 Task: Change text box border to lose dashed.
Action: Mouse moved to (429, 213)
Screenshot: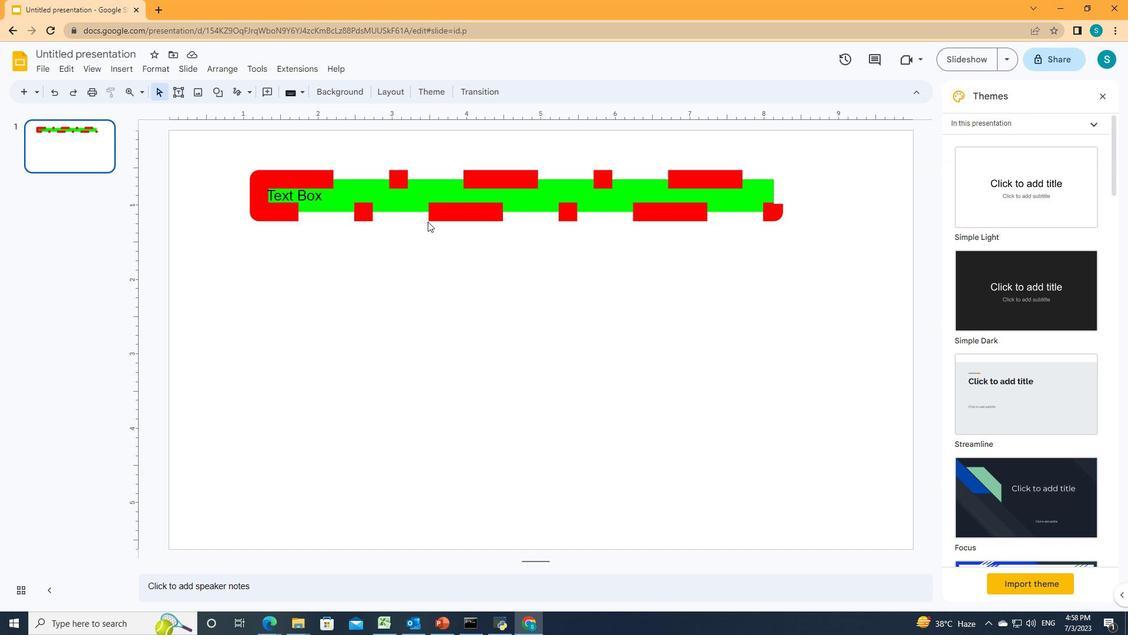 
Action: Mouse pressed left at (429, 213)
Screenshot: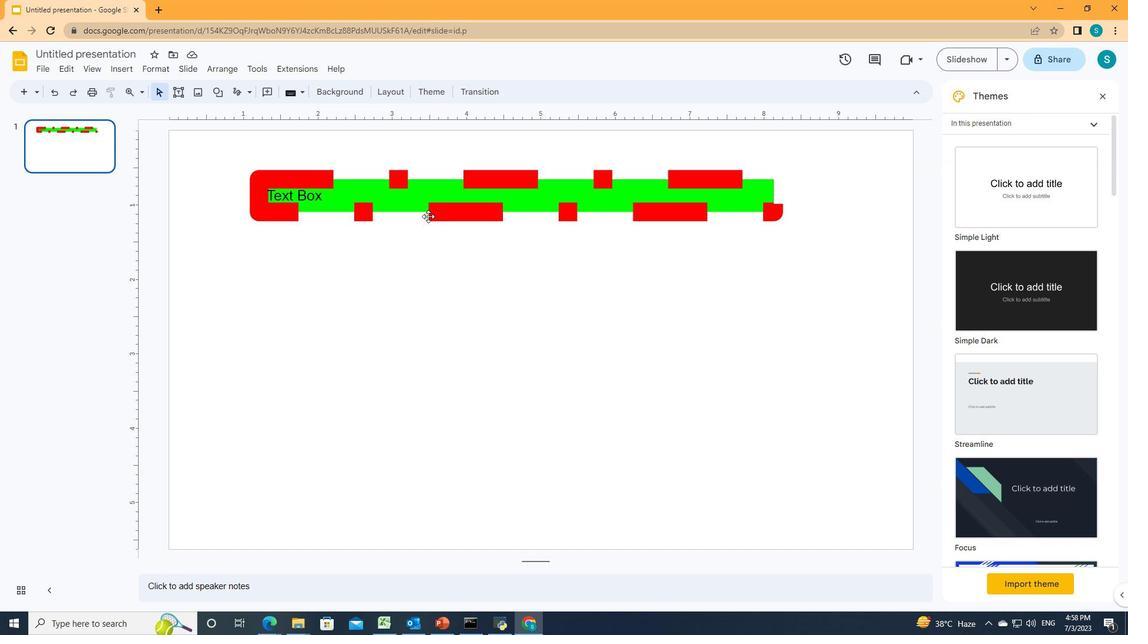
Action: Mouse moved to (331, 92)
Screenshot: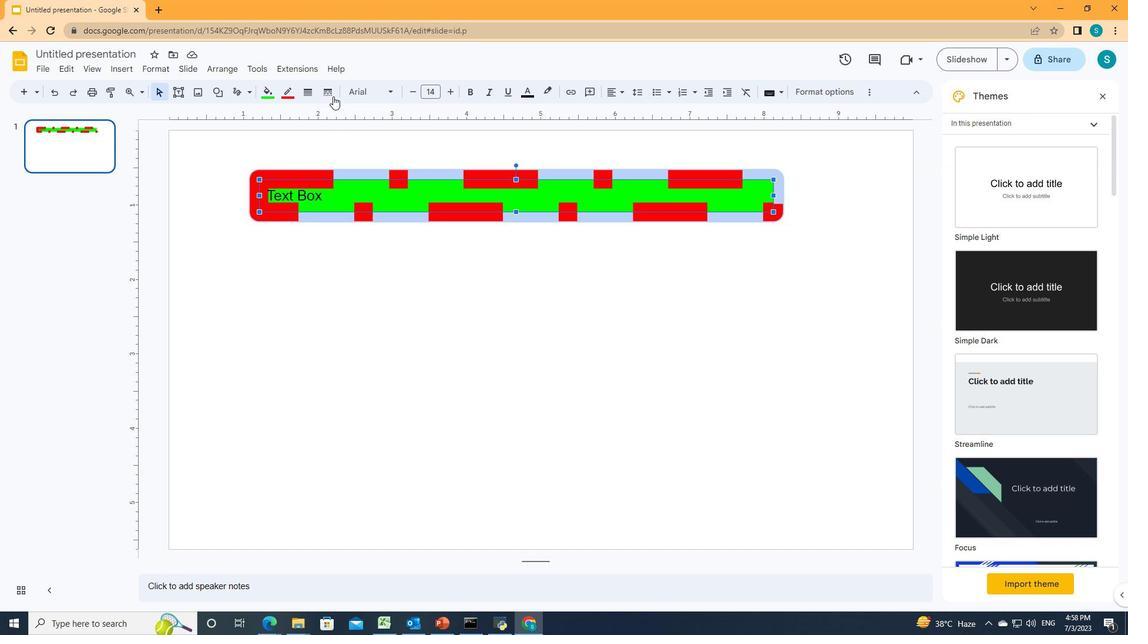 
Action: Mouse pressed left at (331, 92)
Screenshot: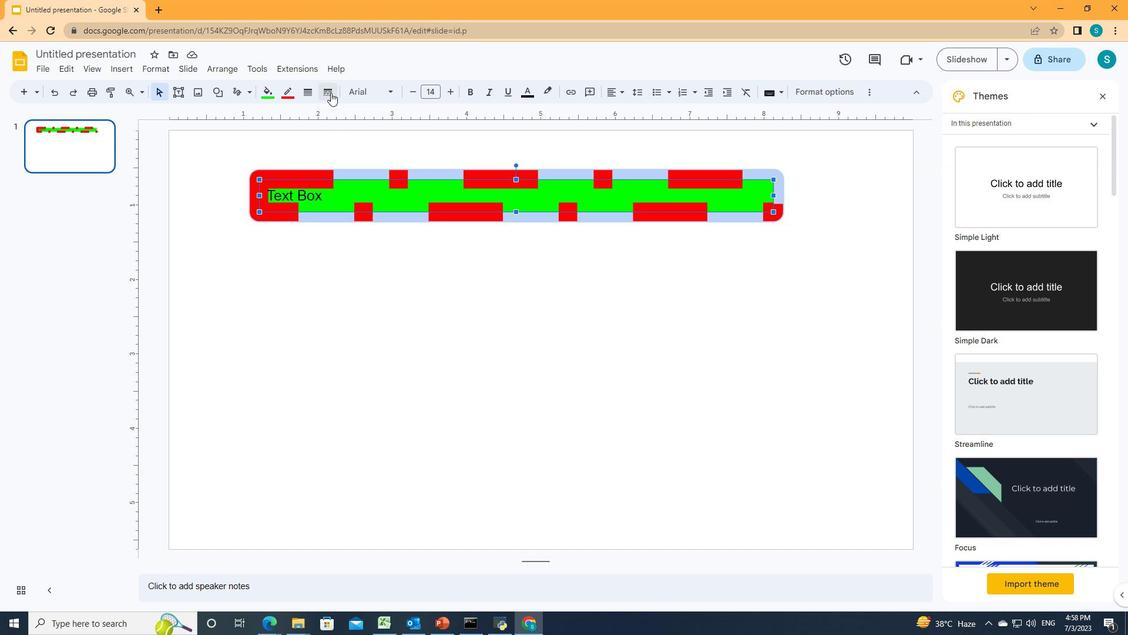 
Action: Mouse moved to (337, 185)
Screenshot: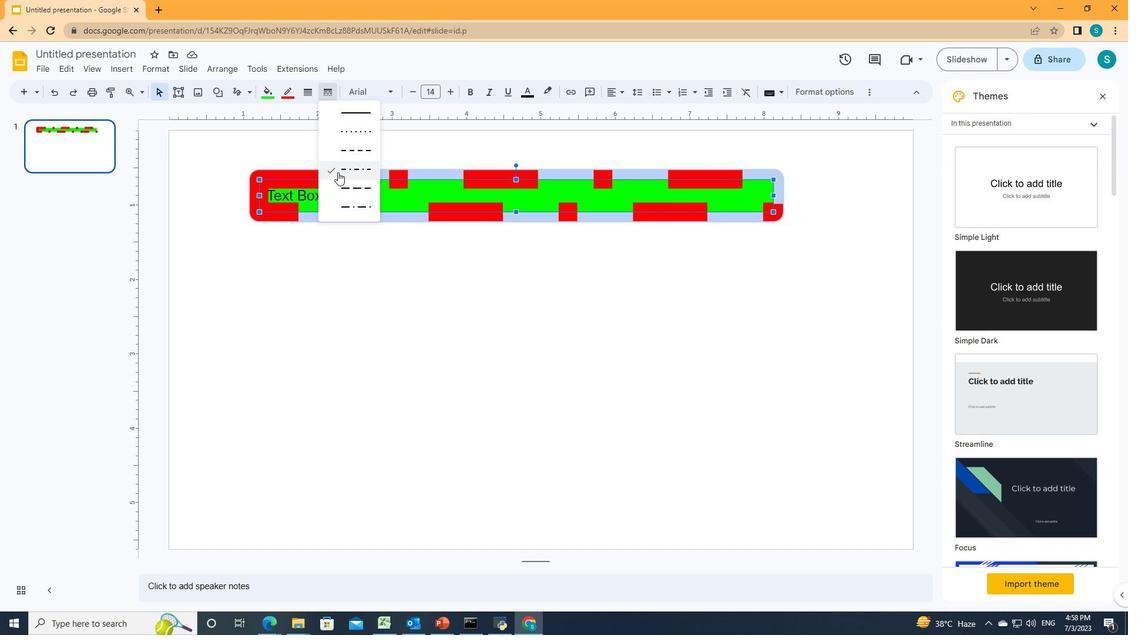 
Action: Mouse pressed left at (337, 185)
Screenshot: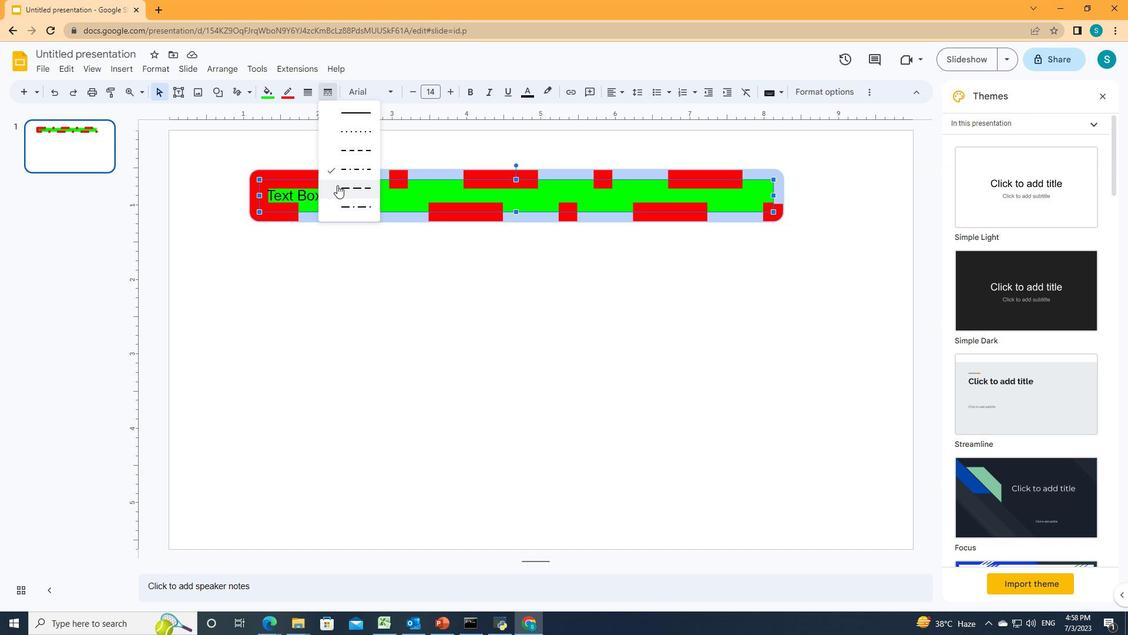 
